 Task: Create a rule from the Routing list, Task moved to a section -> Set Priority in the project AgileCrest , set the section as Done clear the priority
Action: Mouse moved to (1308, 118)
Screenshot: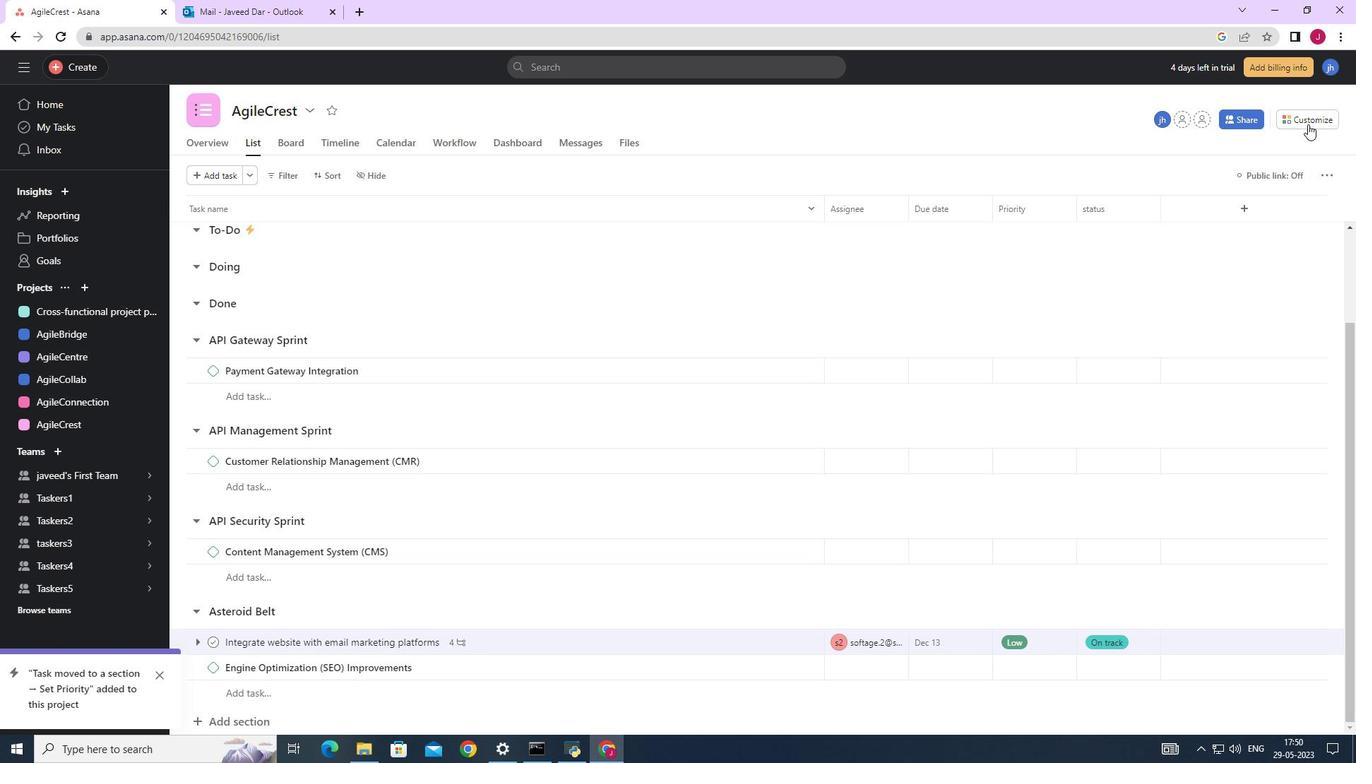 
Action: Mouse pressed left at (1308, 118)
Screenshot: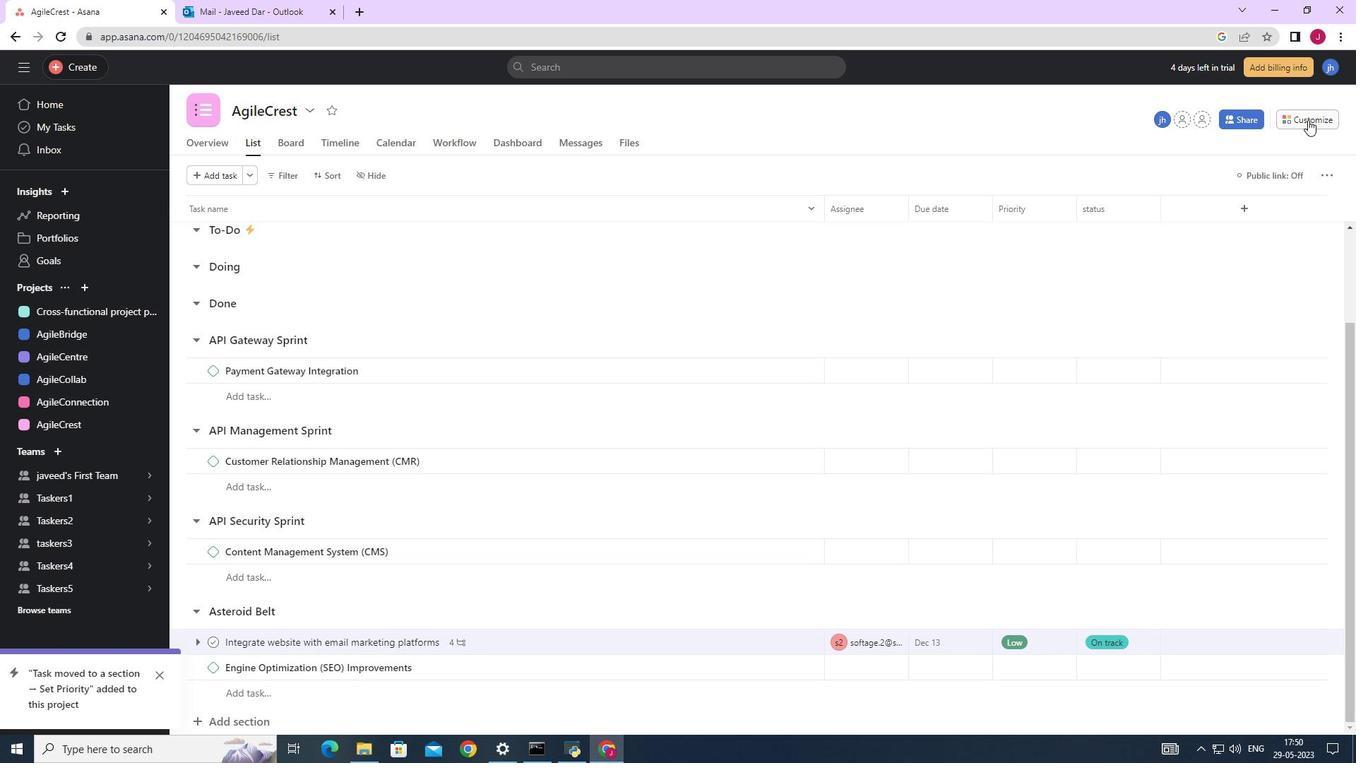 
Action: Mouse moved to (1061, 308)
Screenshot: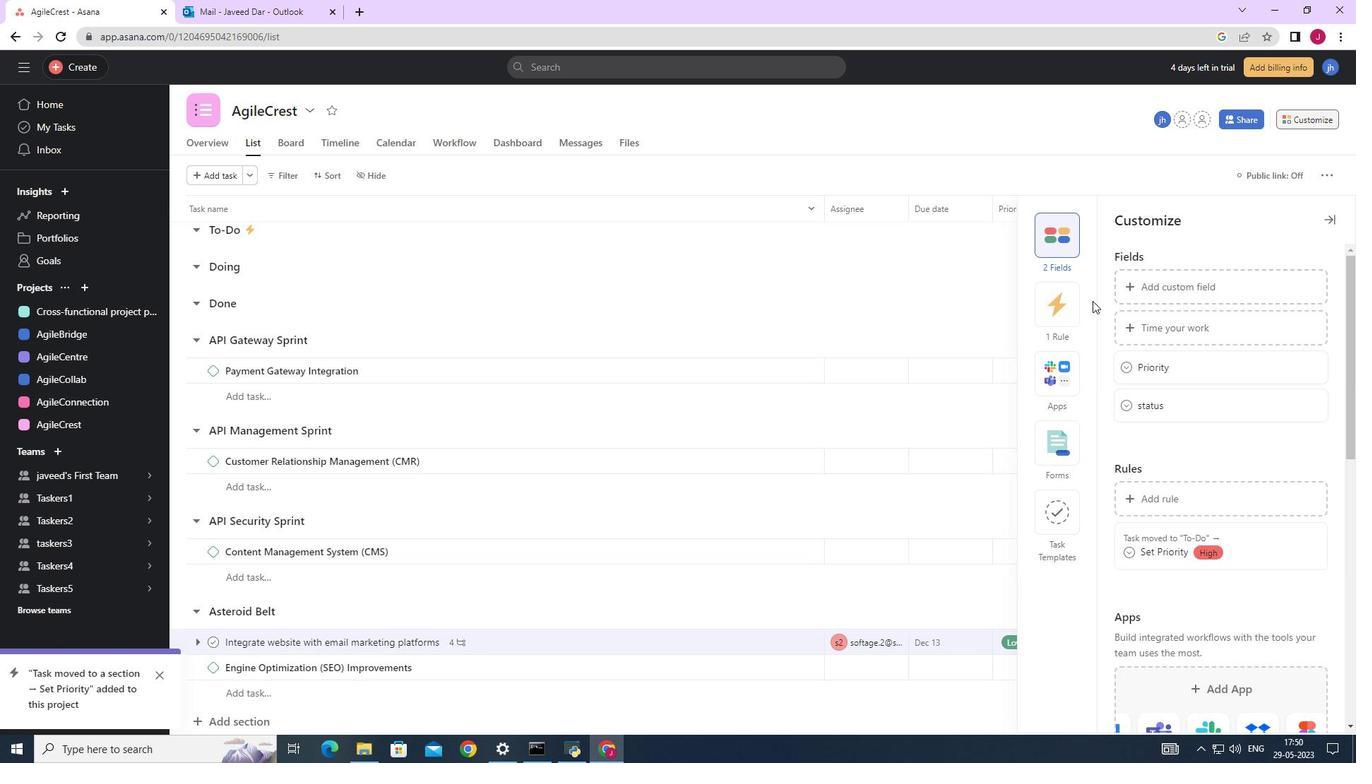 
Action: Mouse pressed left at (1061, 308)
Screenshot: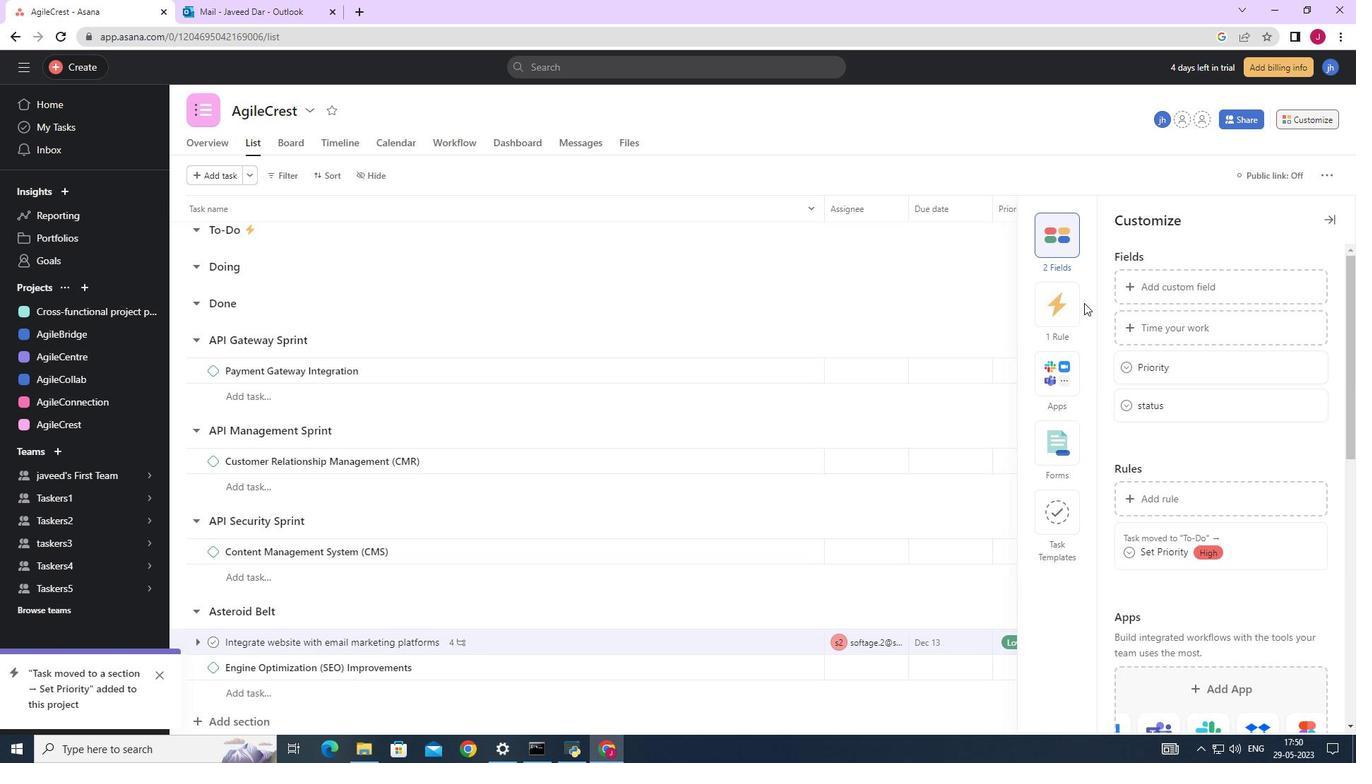 
Action: Mouse moved to (1177, 279)
Screenshot: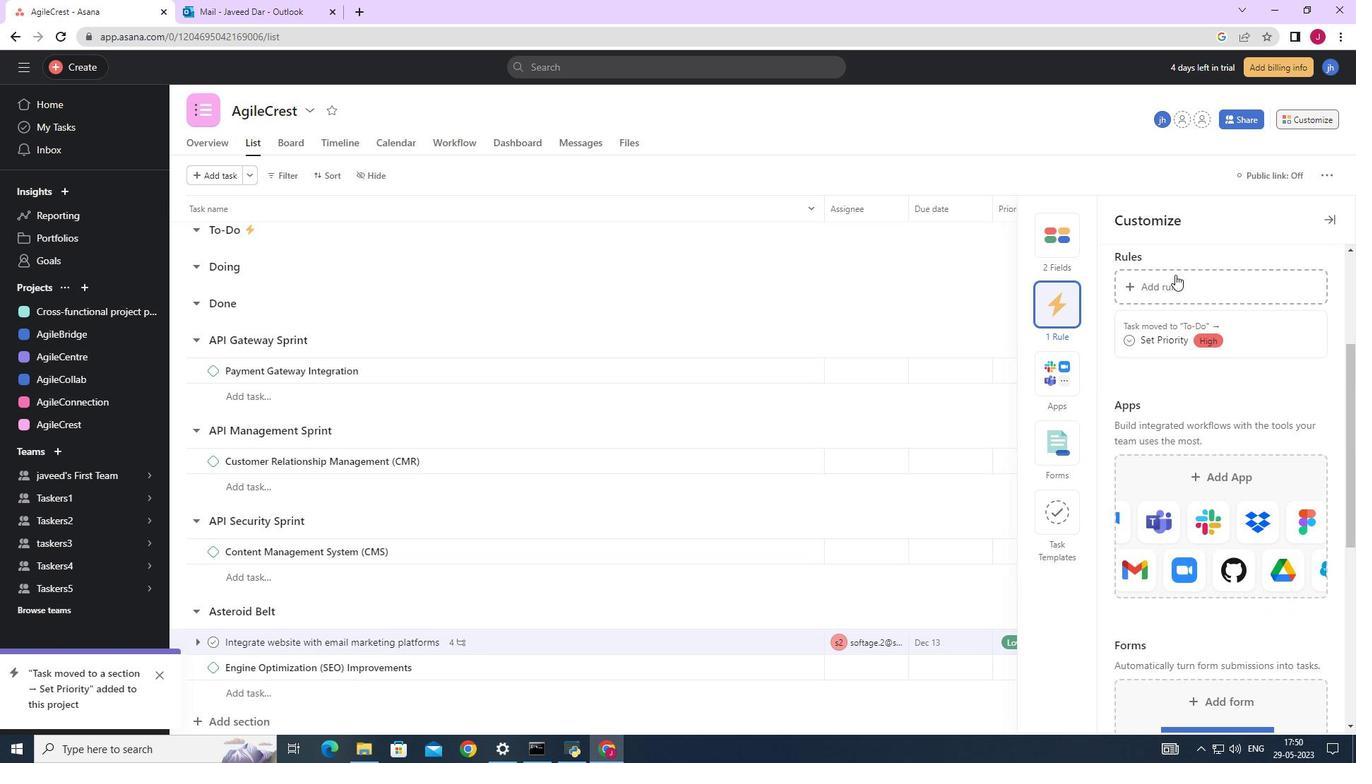 
Action: Mouse pressed left at (1177, 279)
Screenshot: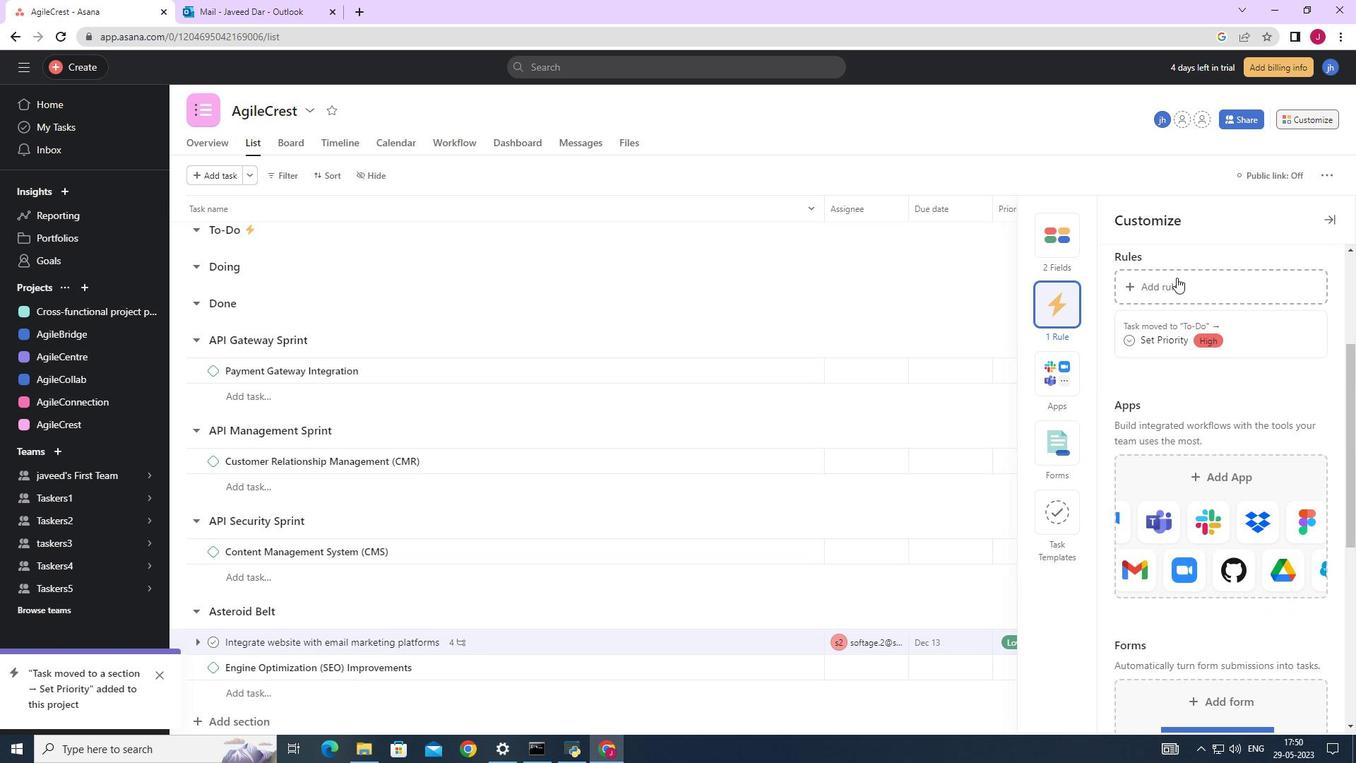
Action: Mouse moved to (293, 185)
Screenshot: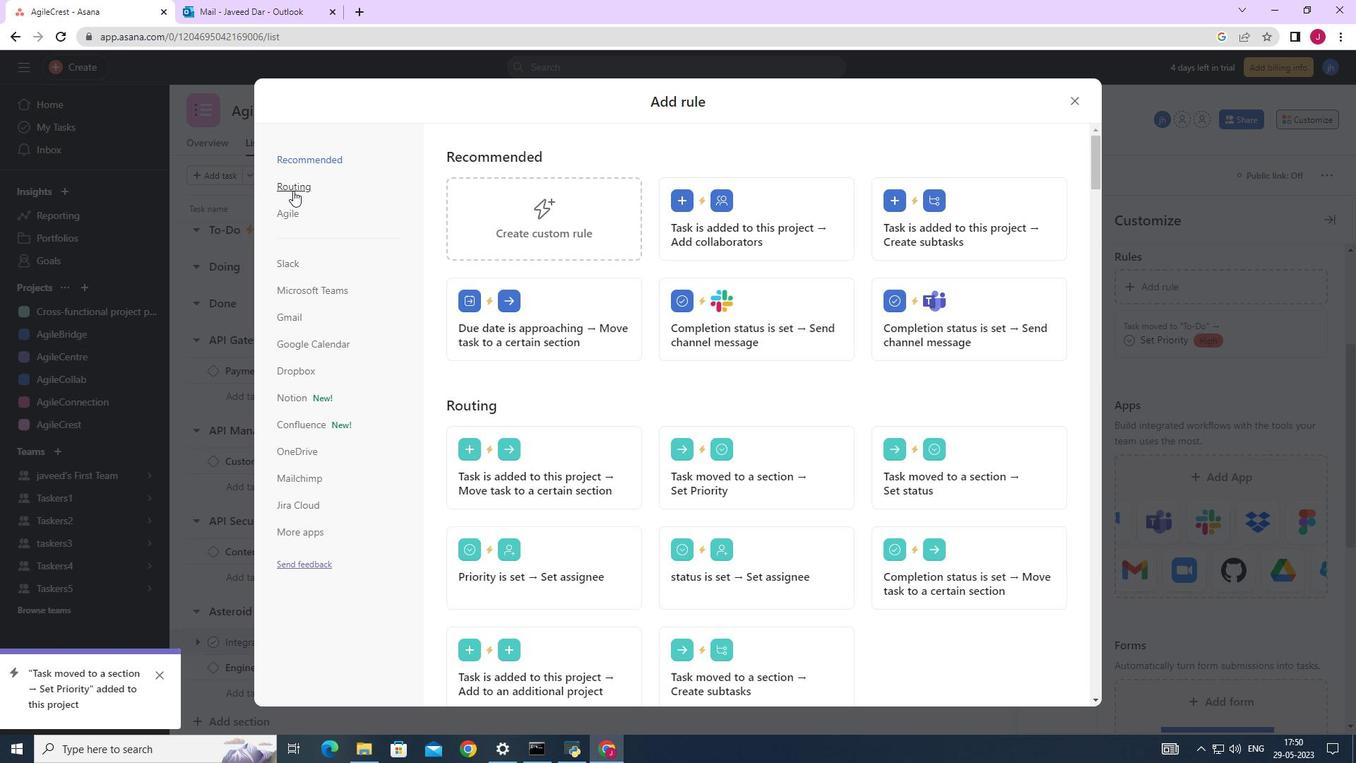 
Action: Mouse pressed left at (293, 185)
Screenshot: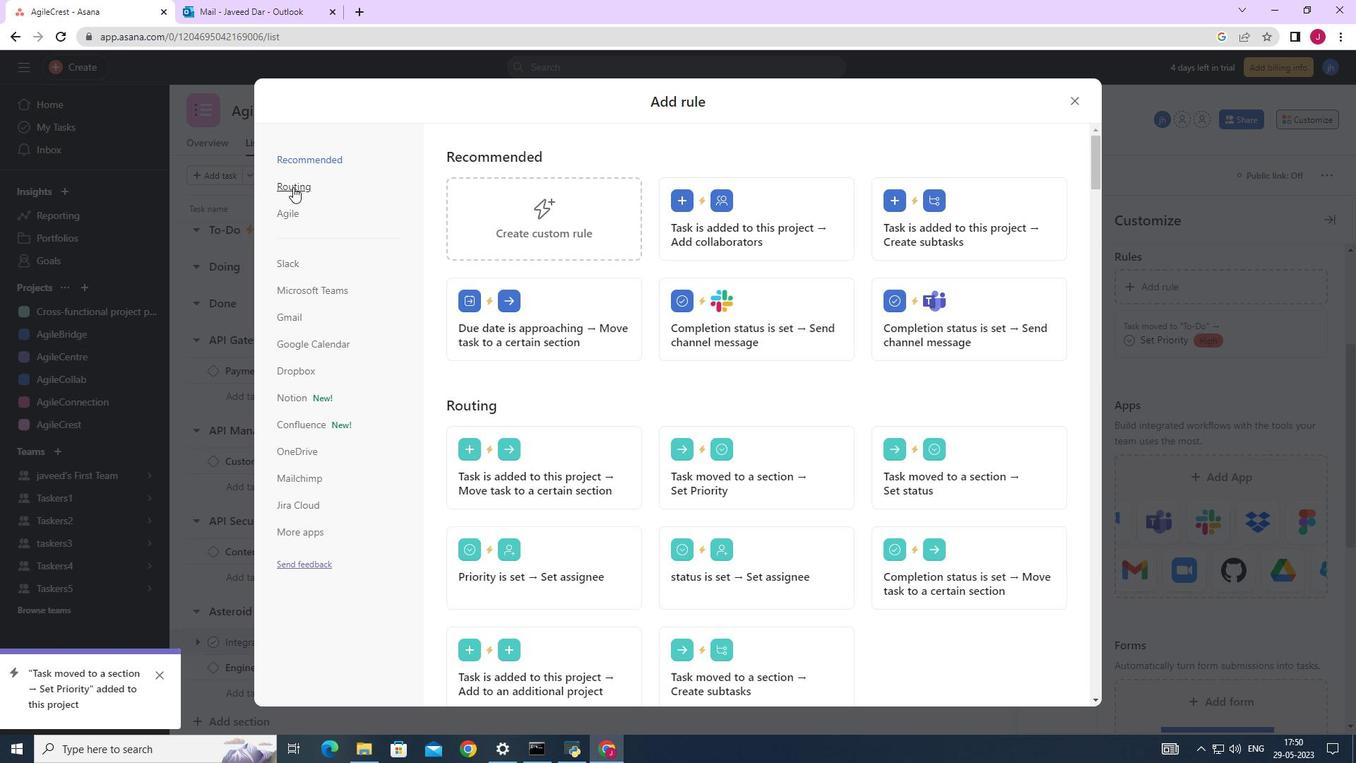 
Action: Mouse moved to (759, 218)
Screenshot: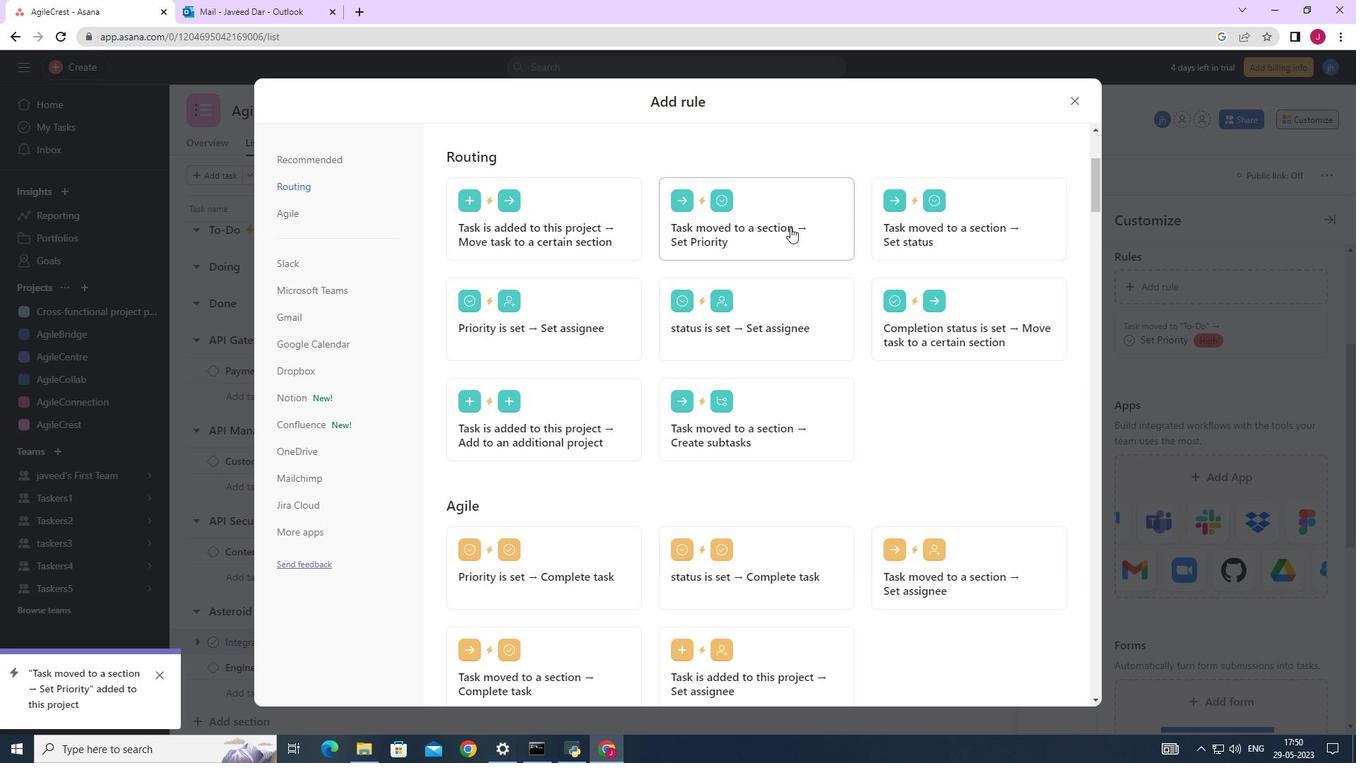 
Action: Mouse pressed left at (759, 218)
Screenshot: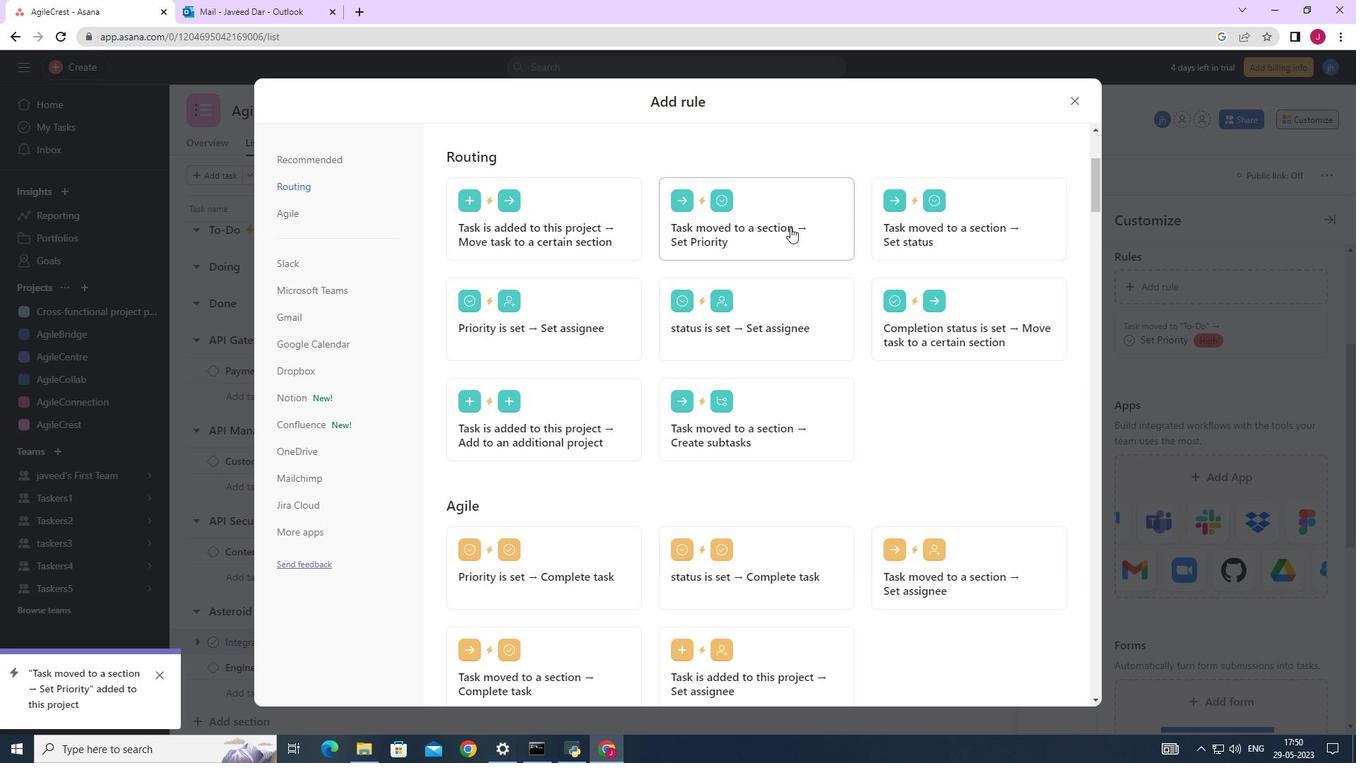 
Action: Mouse moved to (549, 378)
Screenshot: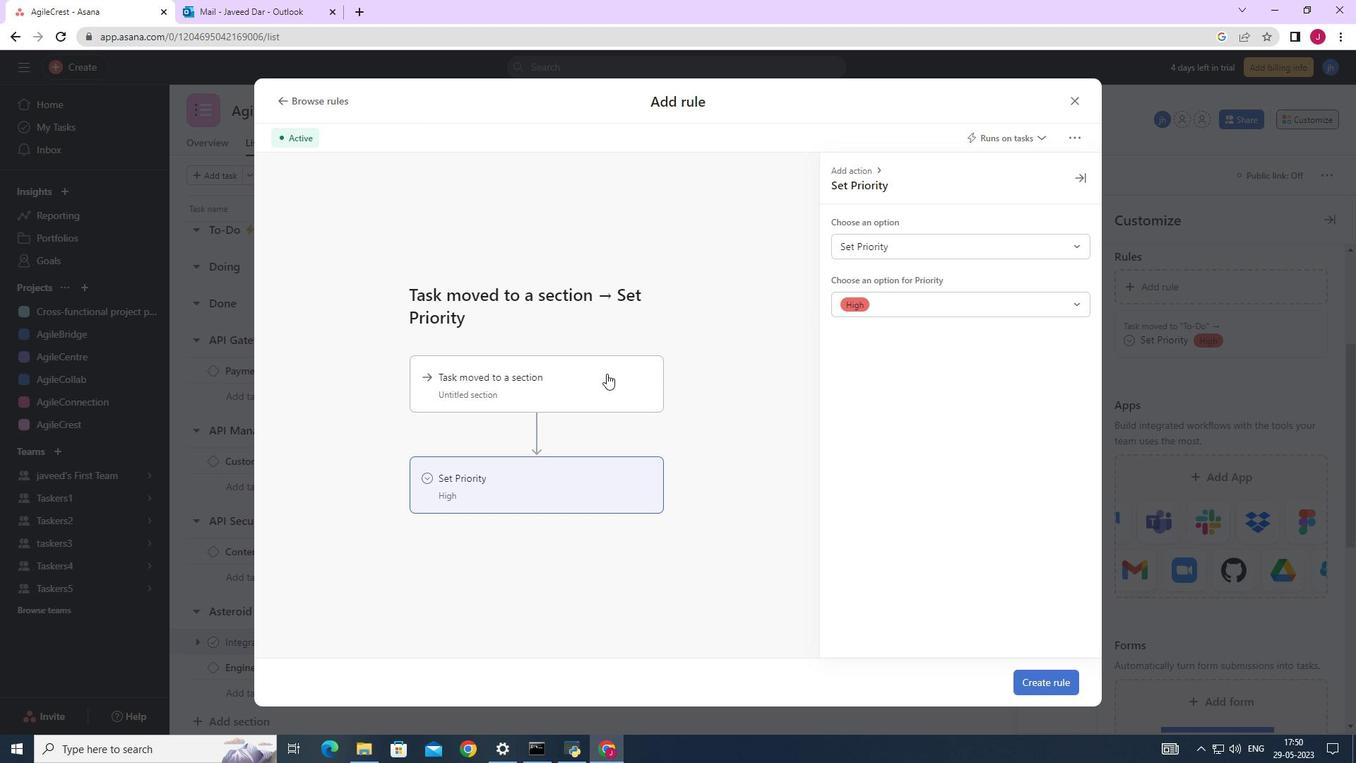 
Action: Mouse pressed left at (549, 378)
Screenshot: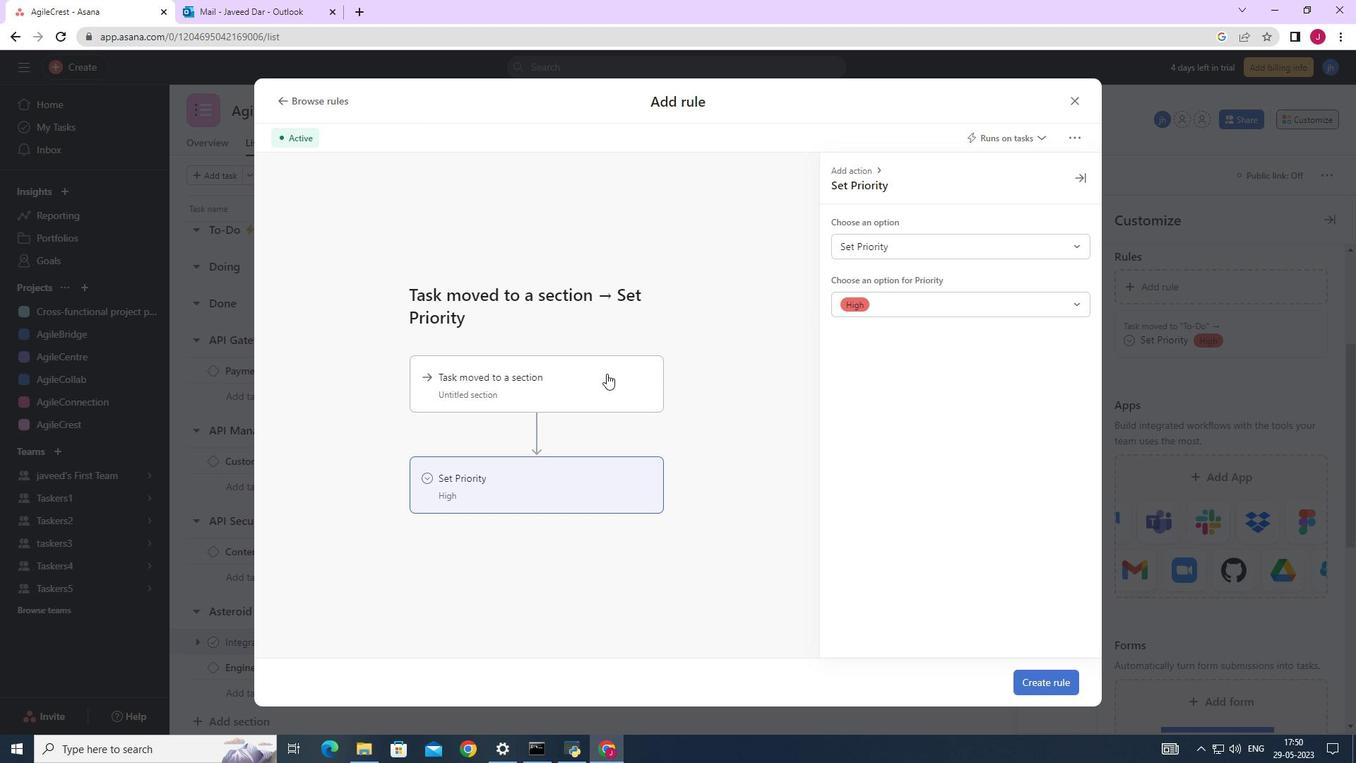 
Action: Mouse moved to (871, 241)
Screenshot: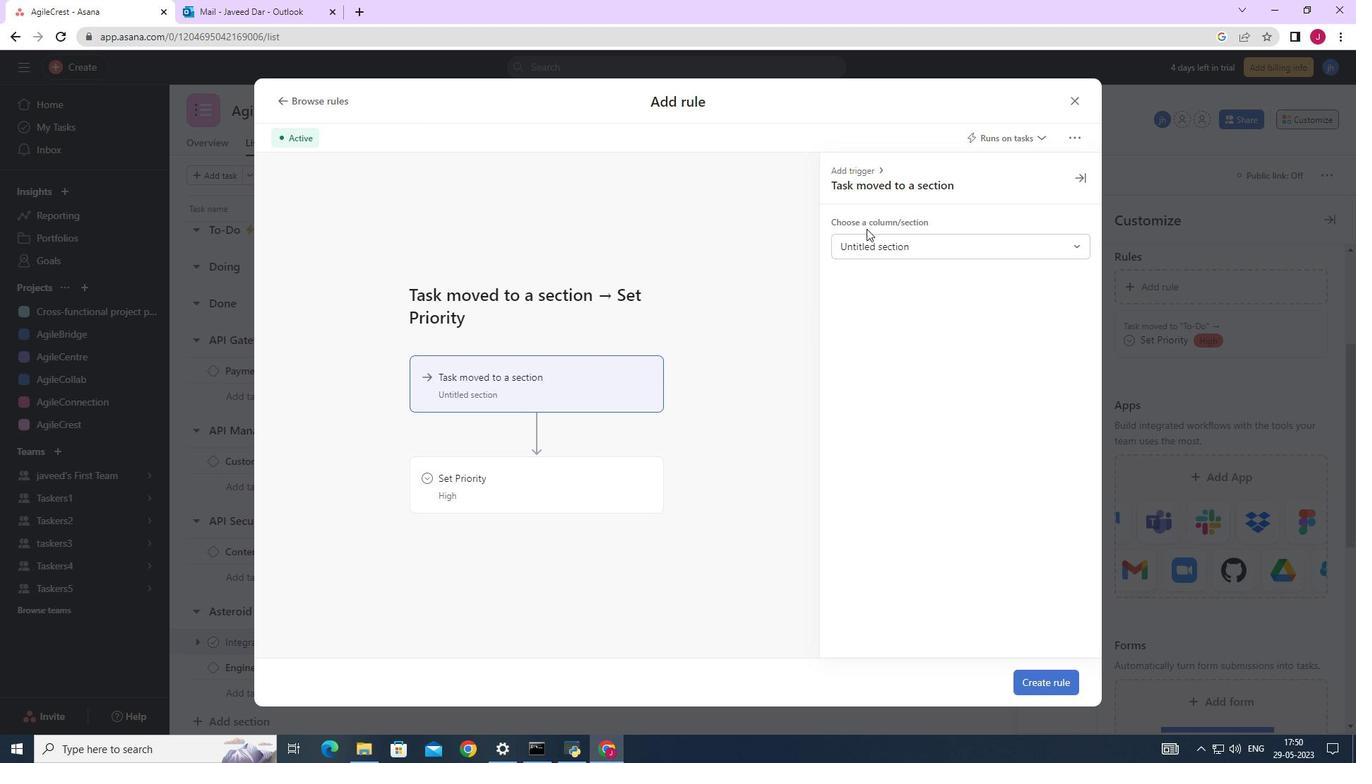 
Action: Mouse pressed left at (871, 241)
Screenshot: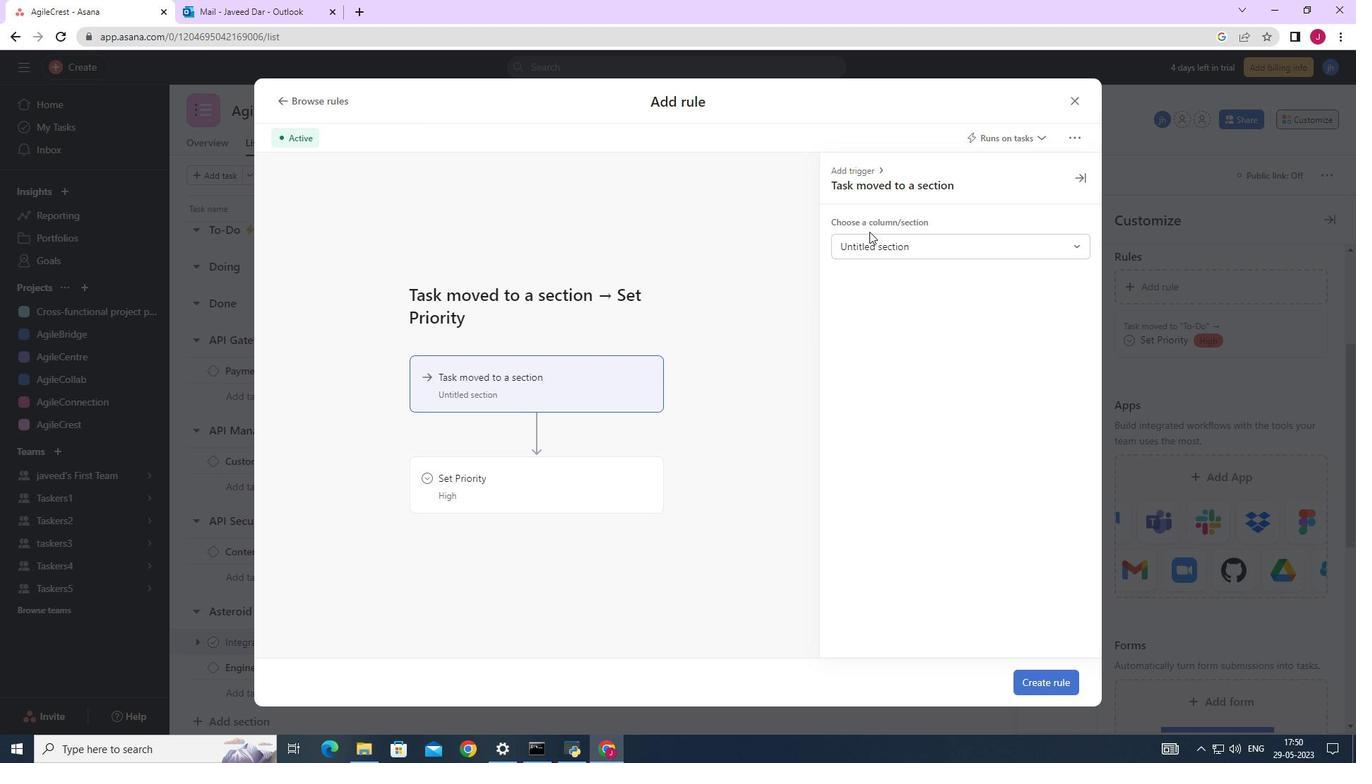 
Action: Mouse moved to (878, 355)
Screenshot: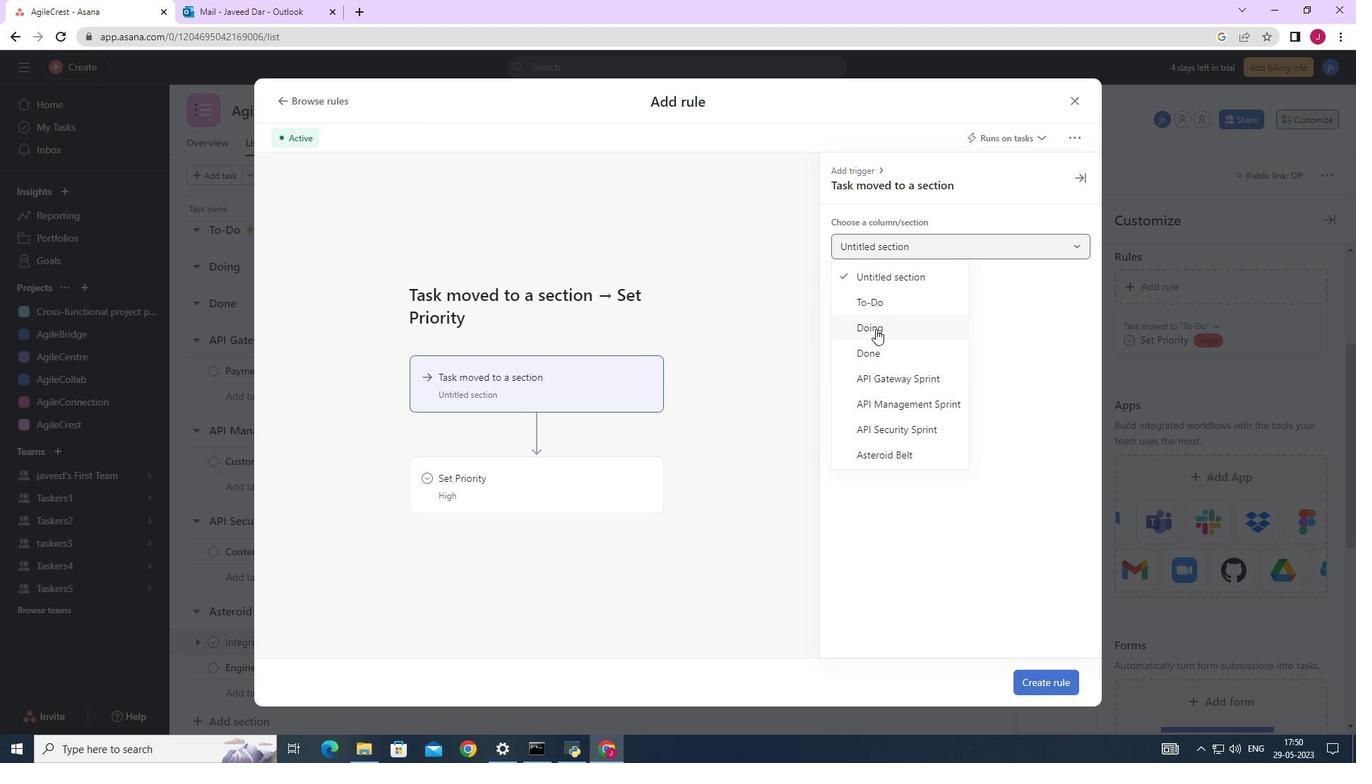 
Action: Mouse pressed left at (878, 355)
Screenshot: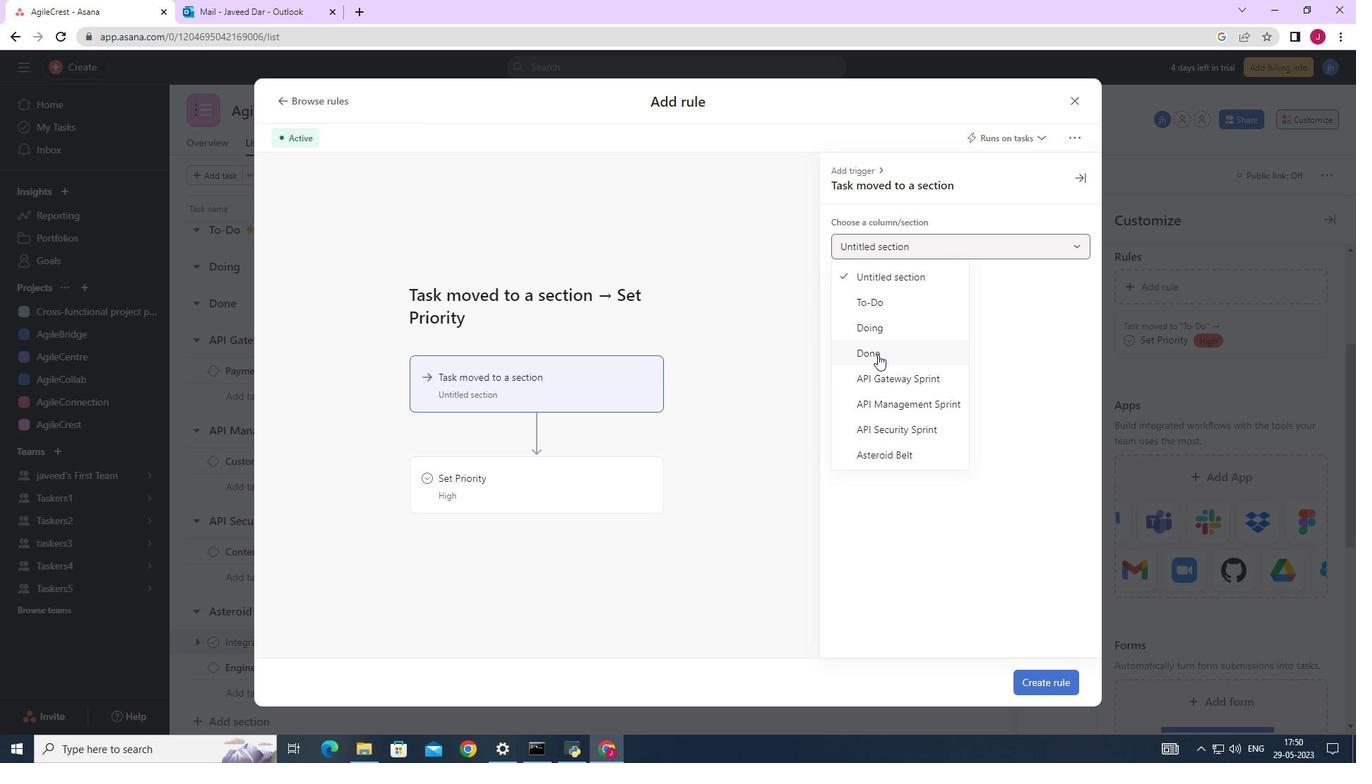 
Action: Mouse moved to (508, 492)
Screenshot: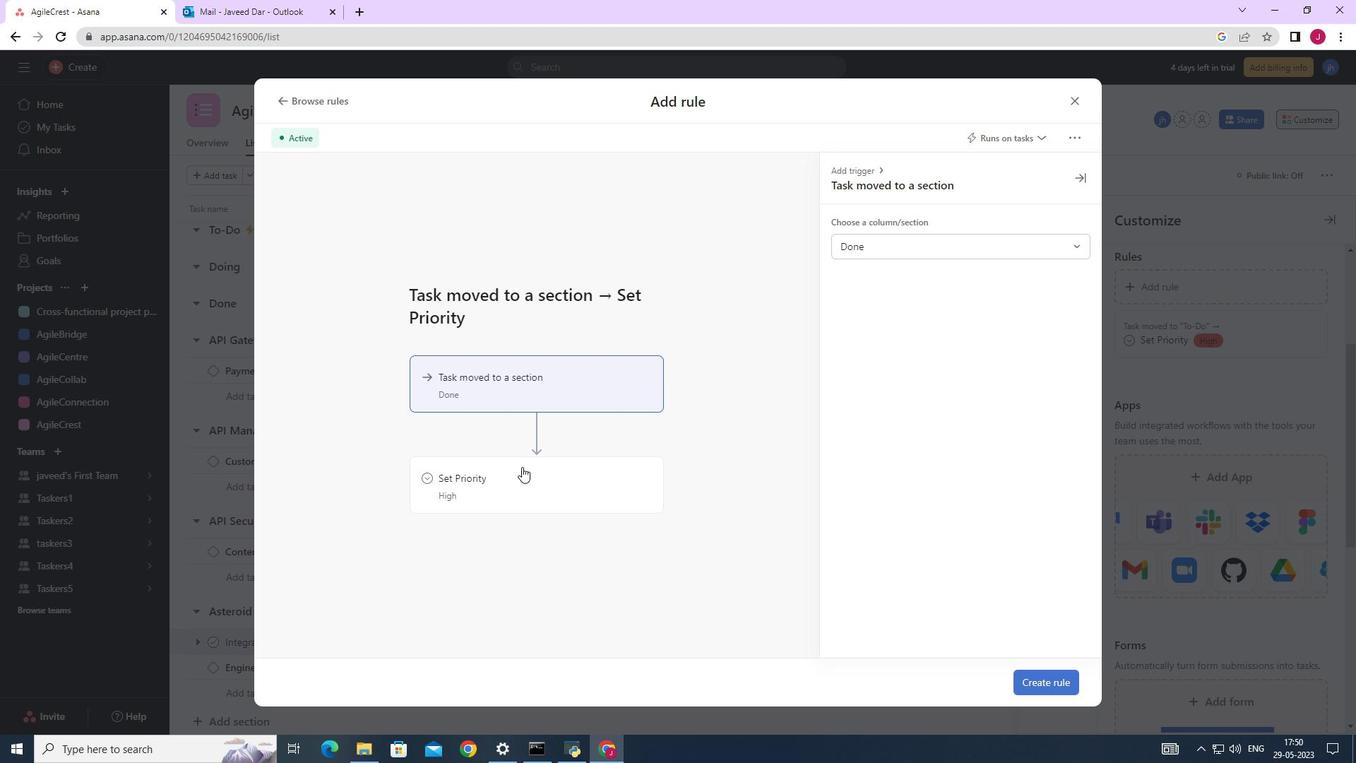 
Action: Mouse pressed left at (508, 492)
Screenshot: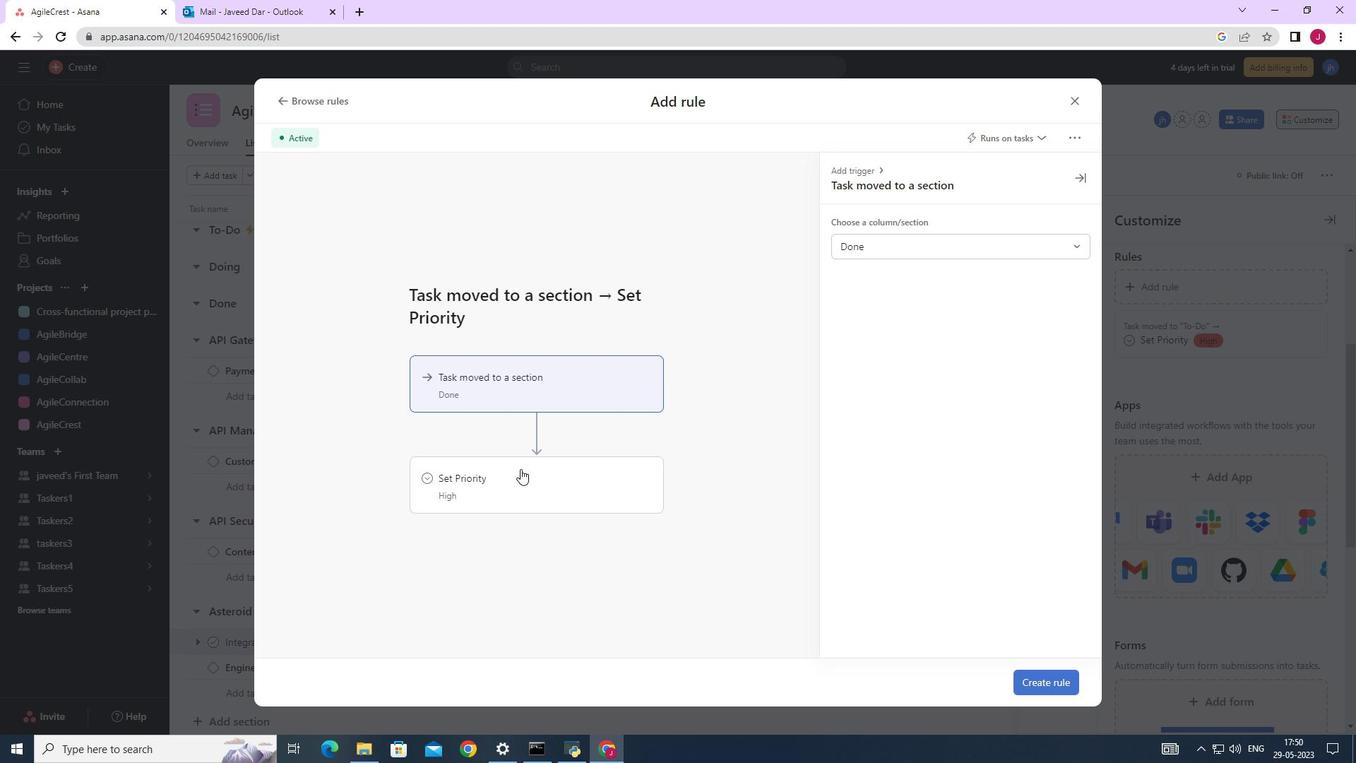 
Action: Mouse moved to (910, 243)
Screenshot: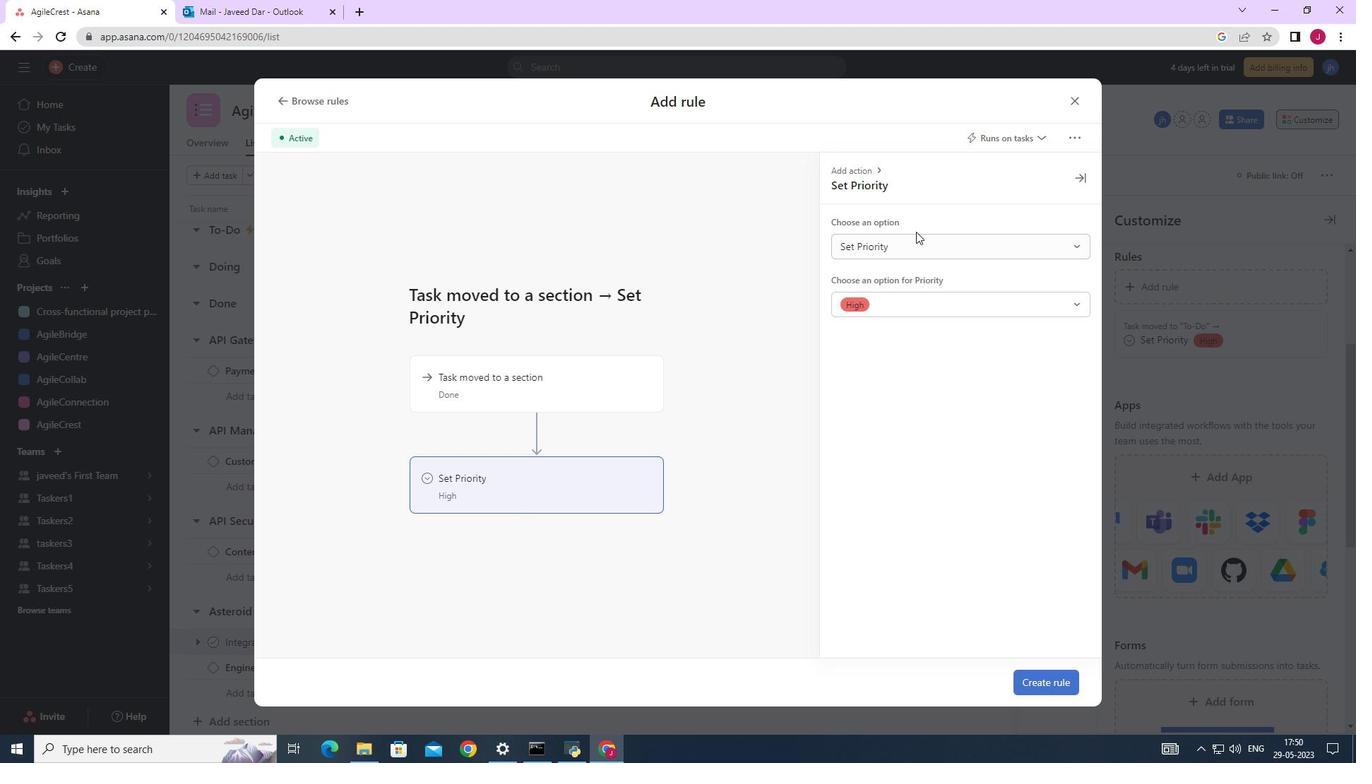 
Action: Mouse pressed left at (910, 243)
Screenshot: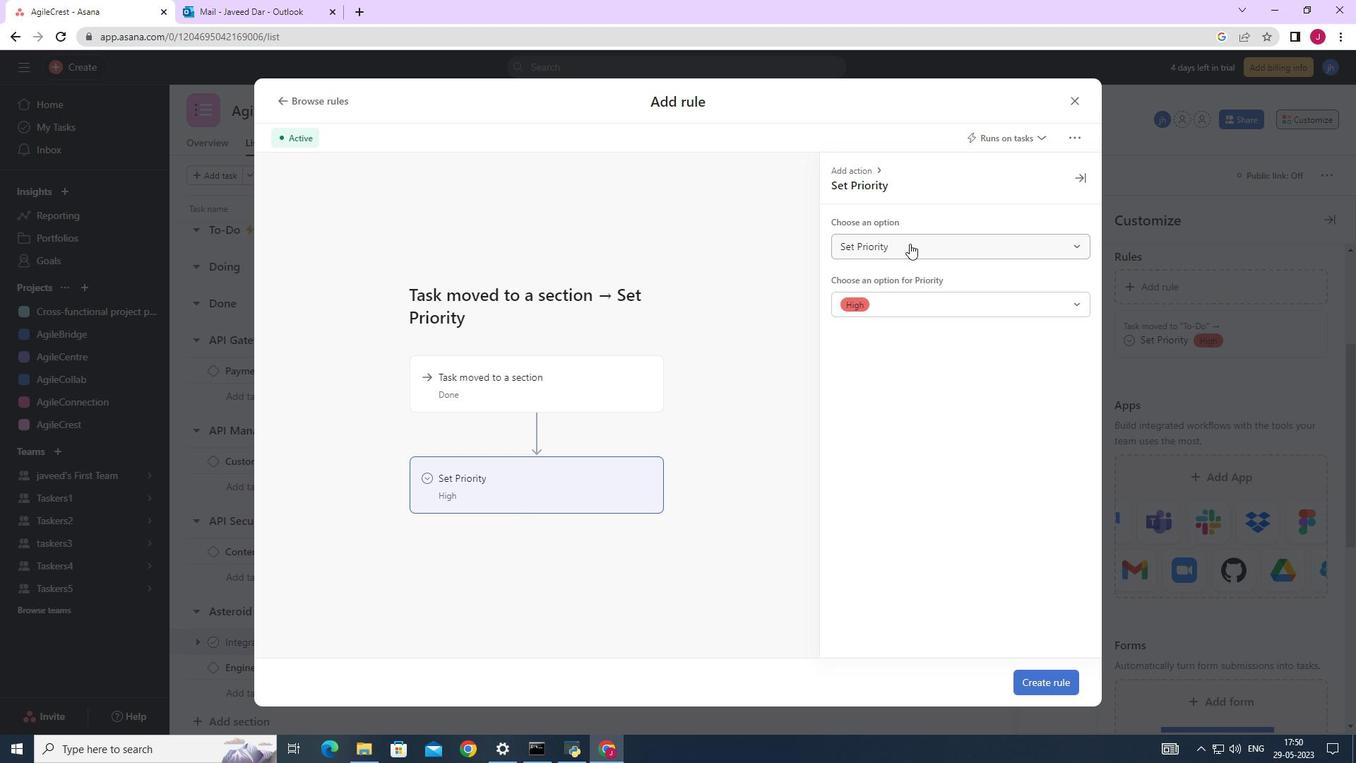 
Action: Mouse moved to (902, 308)
Screenshot: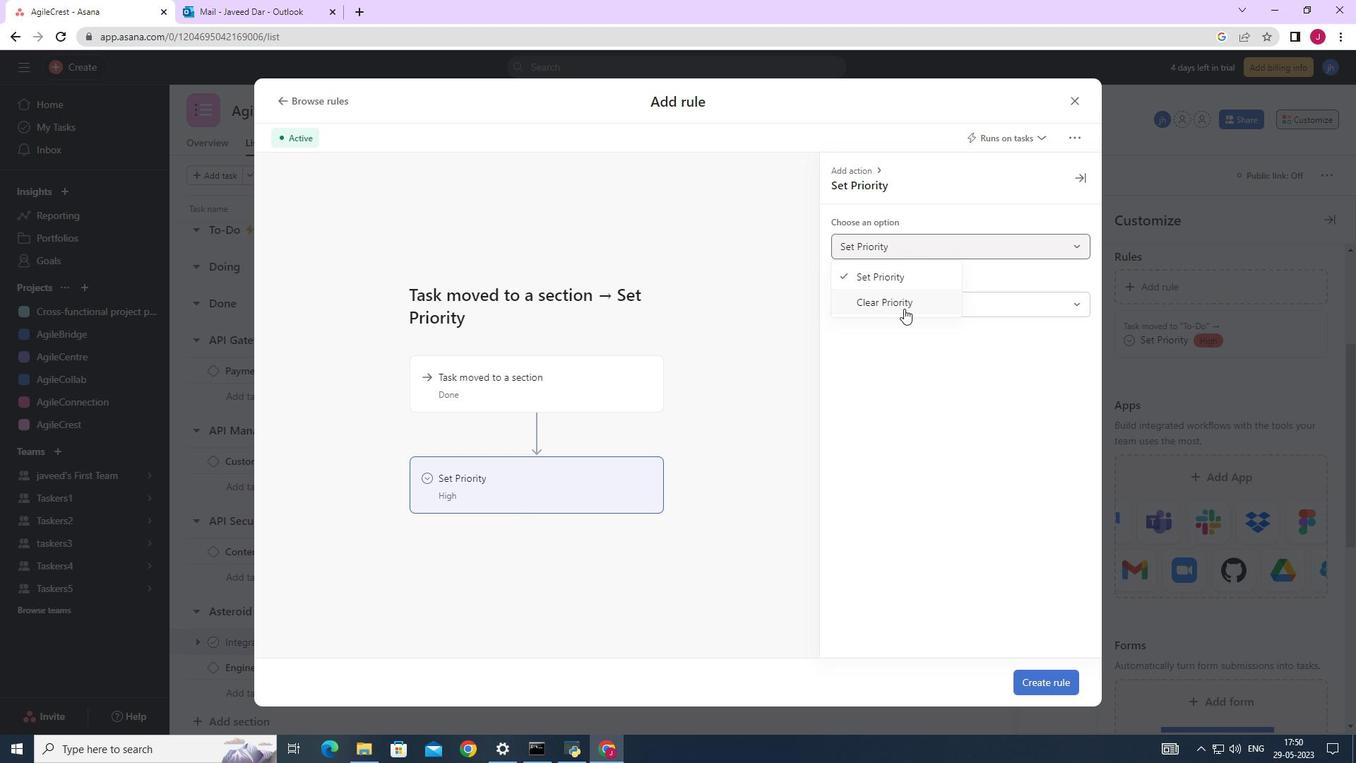 
Action: Mouse pressed left at (902, 308)
Screenshot: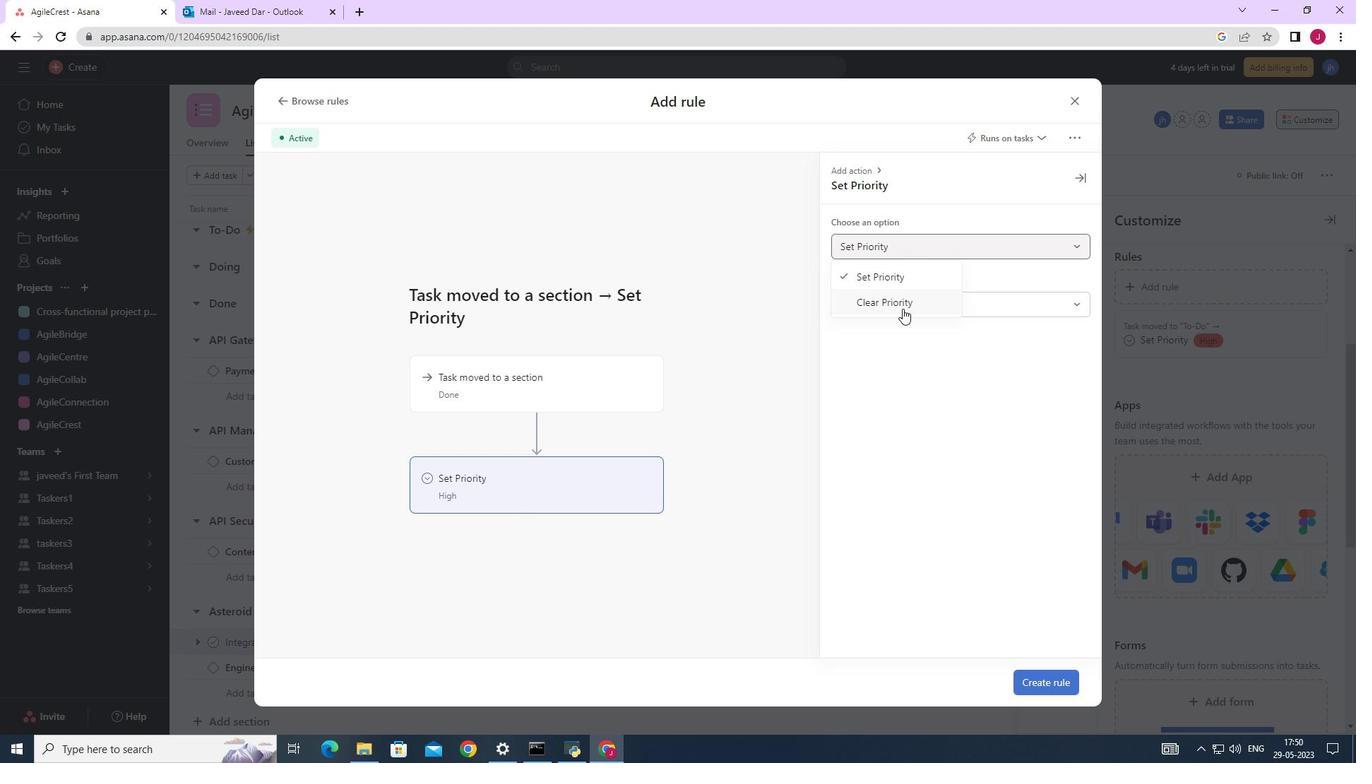 
Action: Mouse moved to (982, 676)
Screenshot: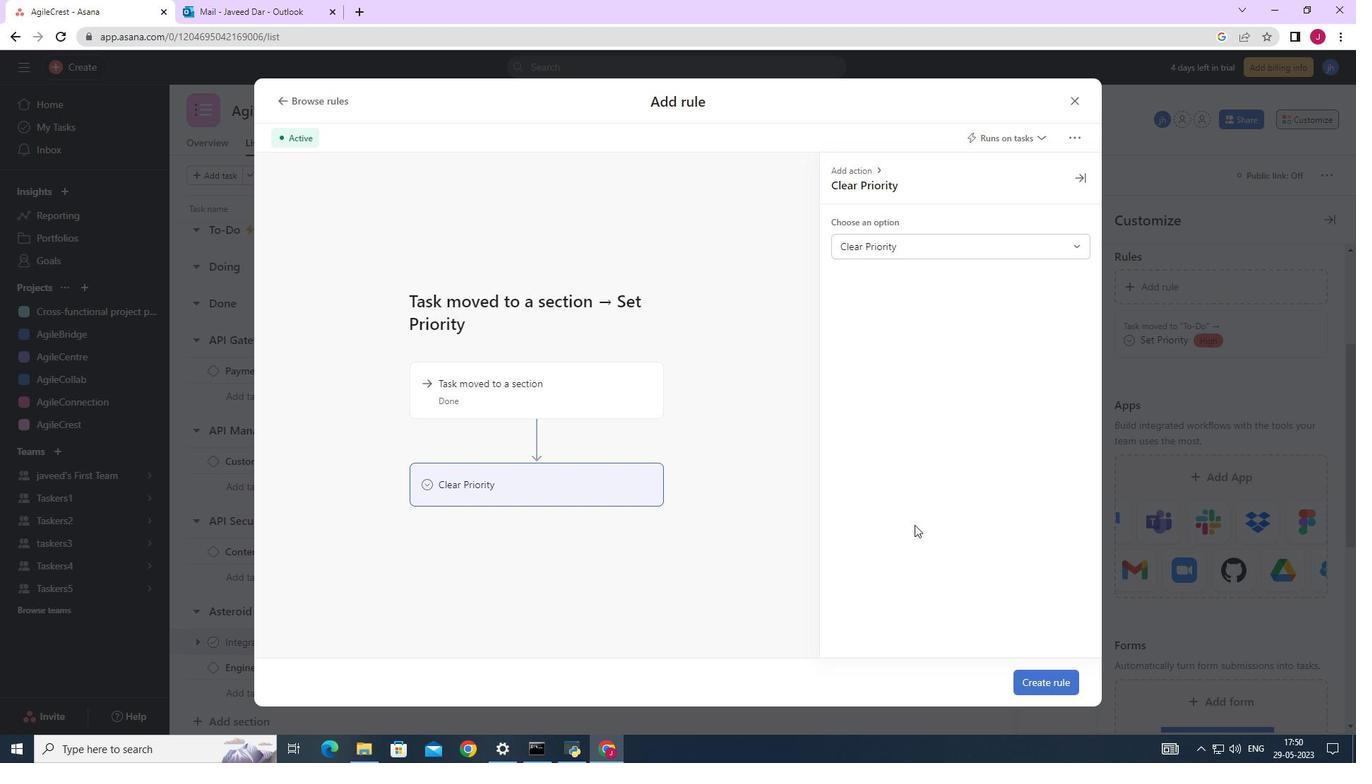 
Action: Mouse pressed left at (982, 676)
Screenshot: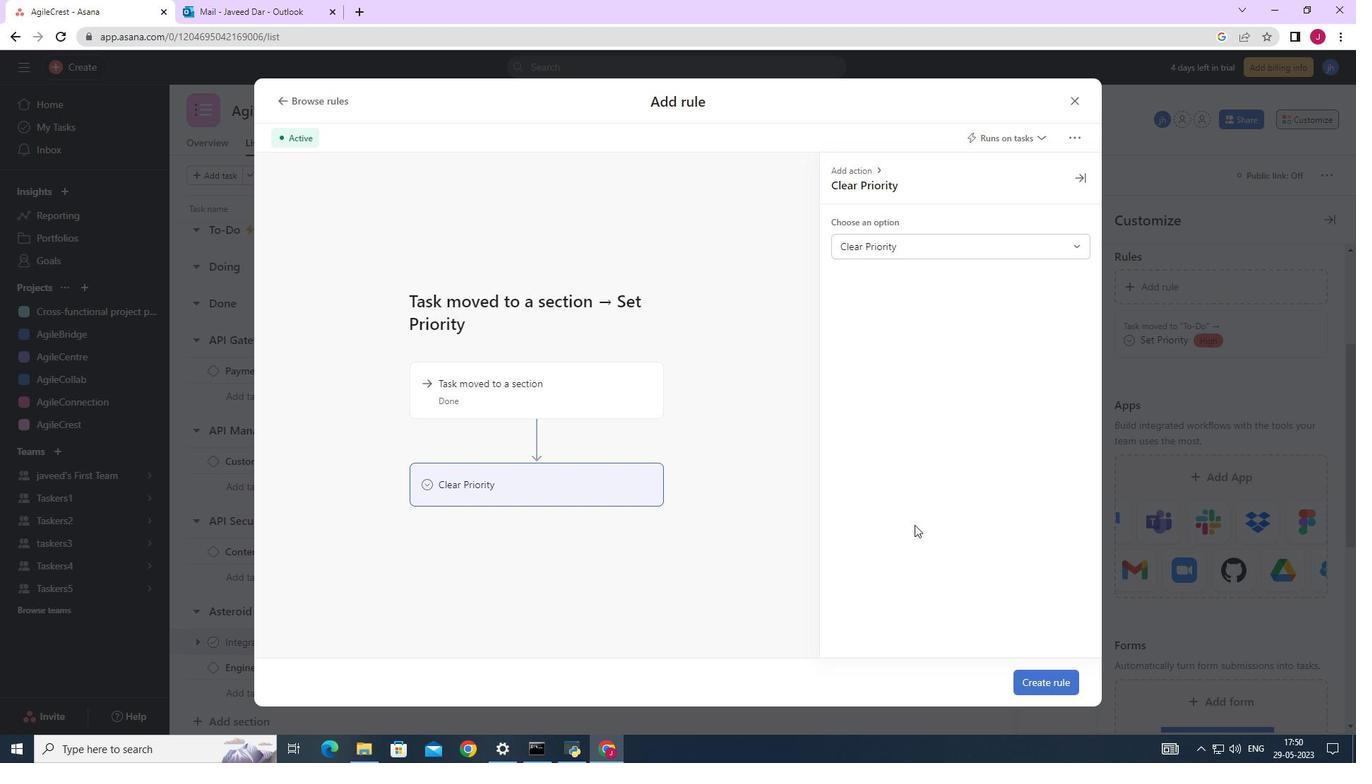 
Action: Mouse moved to (1033, 683)
Screenshot: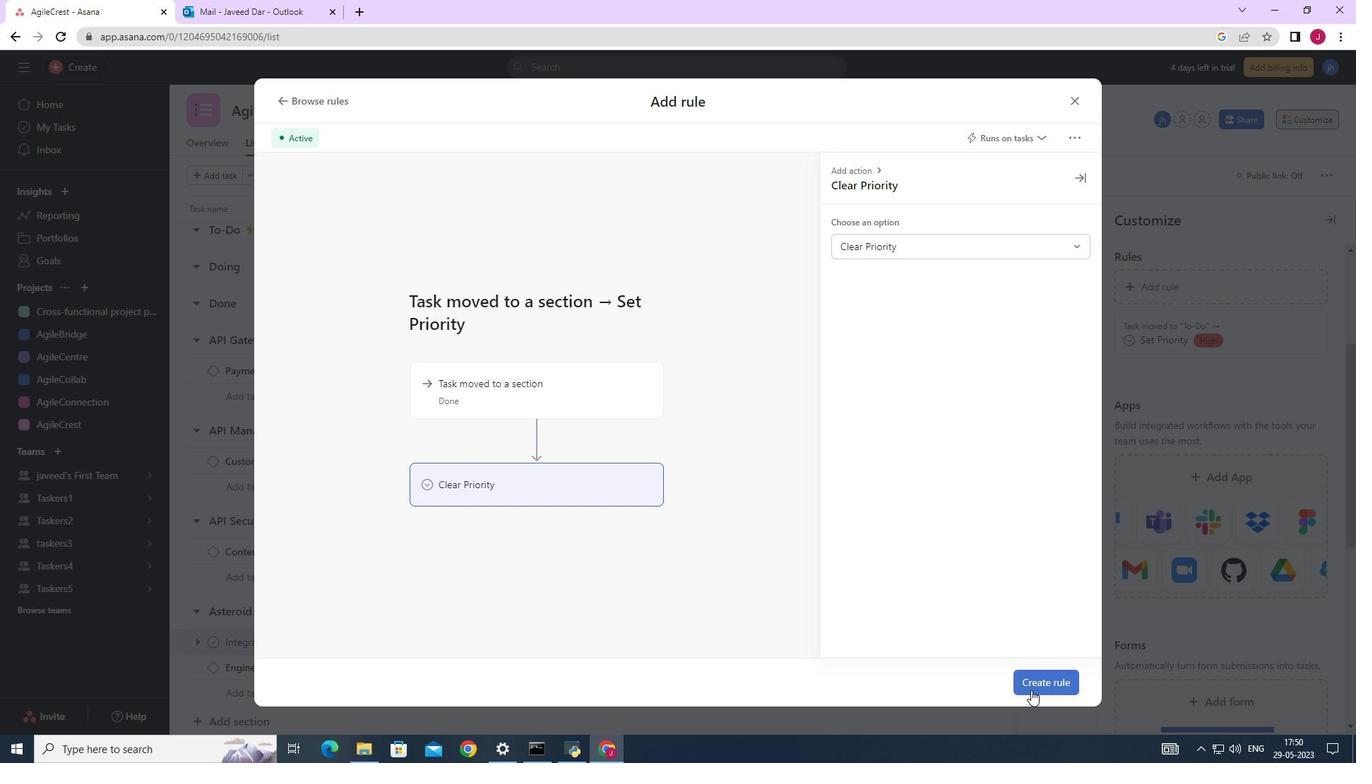 
Action: Mouse pressed left at (1033, 683)
Screenshot: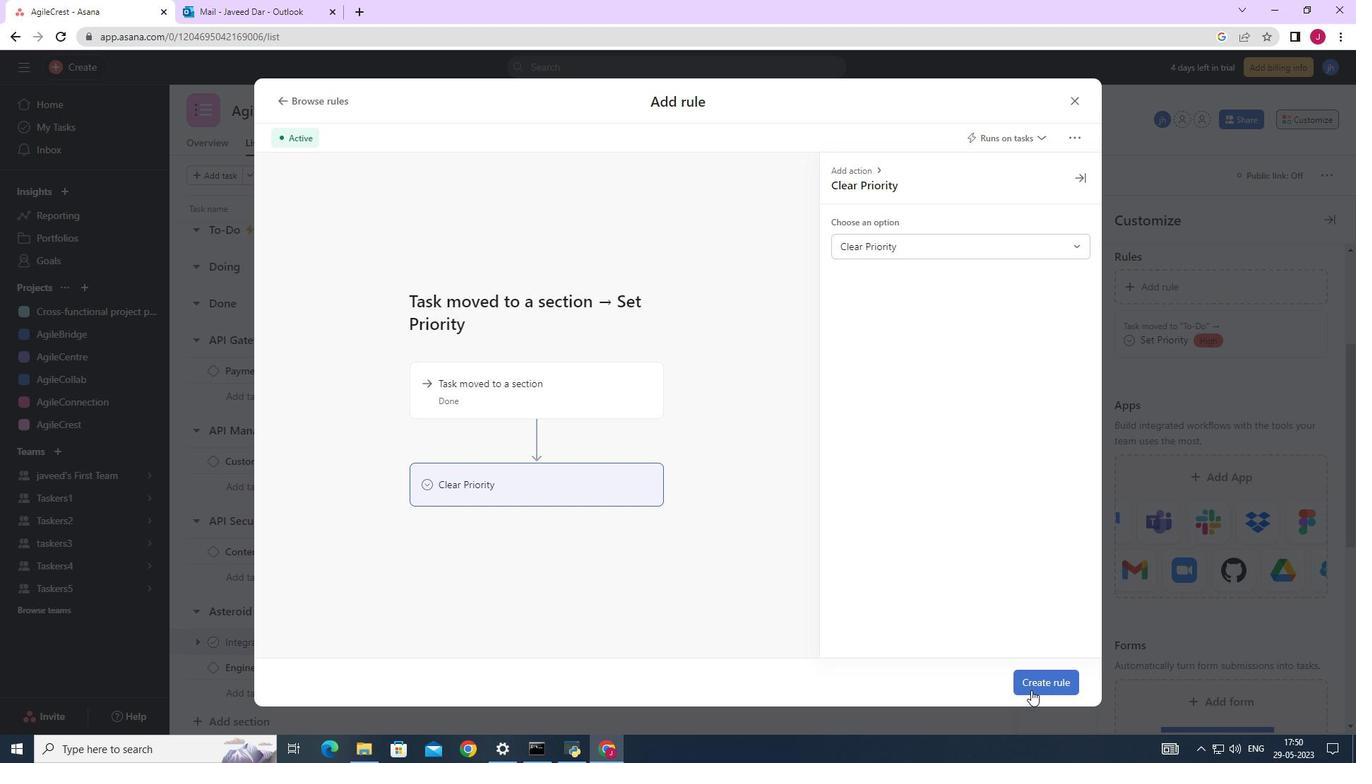 
Action: Mouse moved to (895, 536)
Screenshot: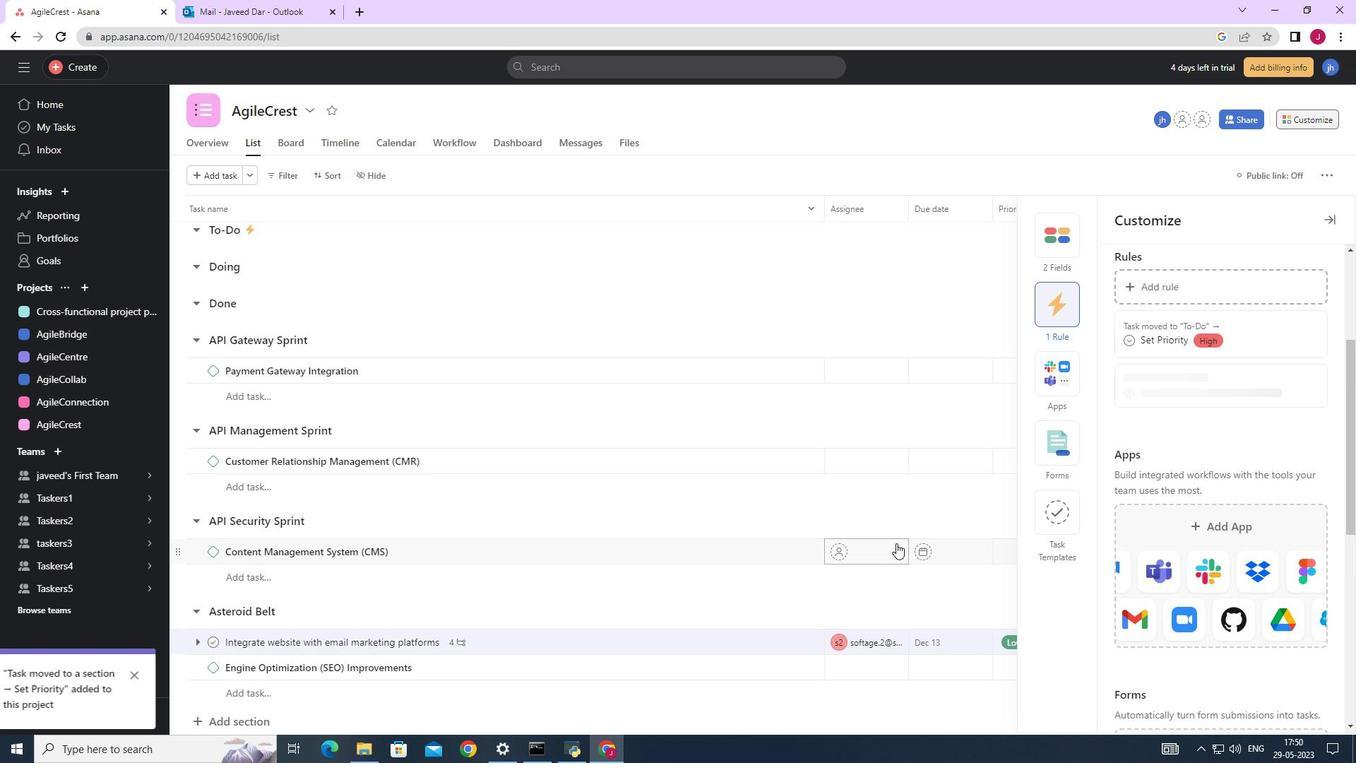 
